 Task: Change polyline line weight to 8PX.
Action: Mouse moved to (351, 328)
Screenshot: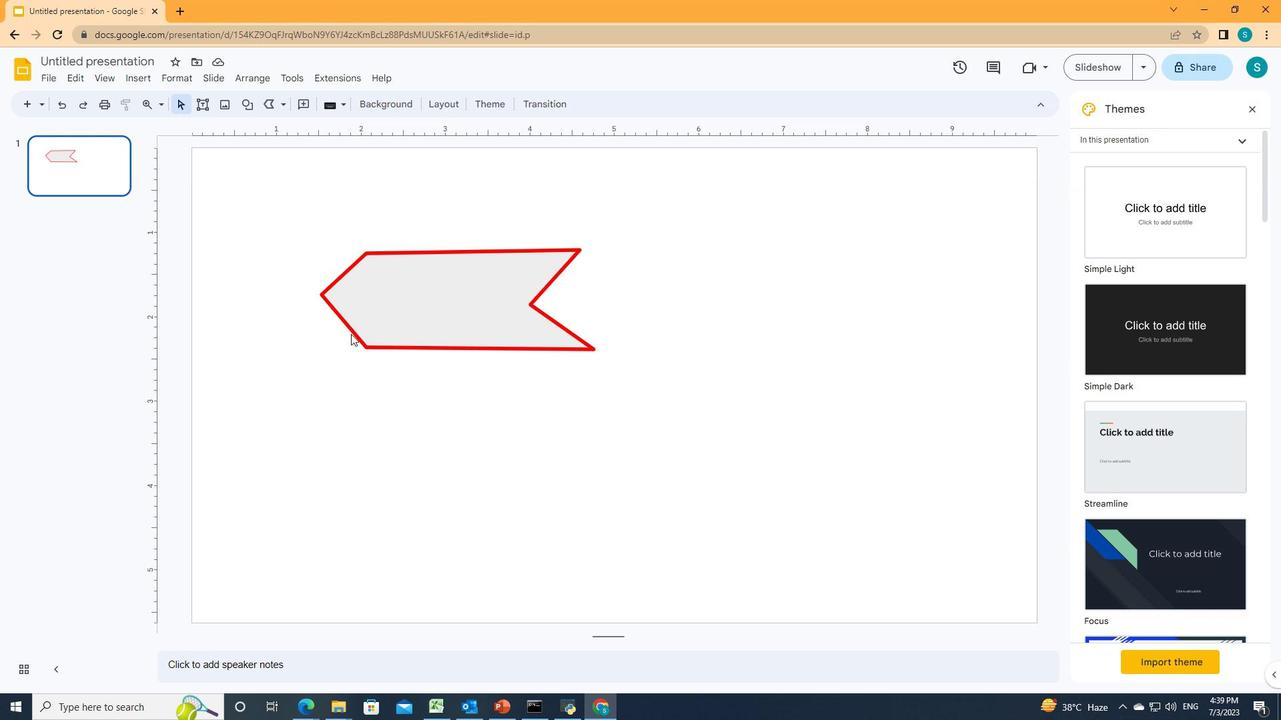 
Action: Mouse pressed left at (351, 328)
Screenshot: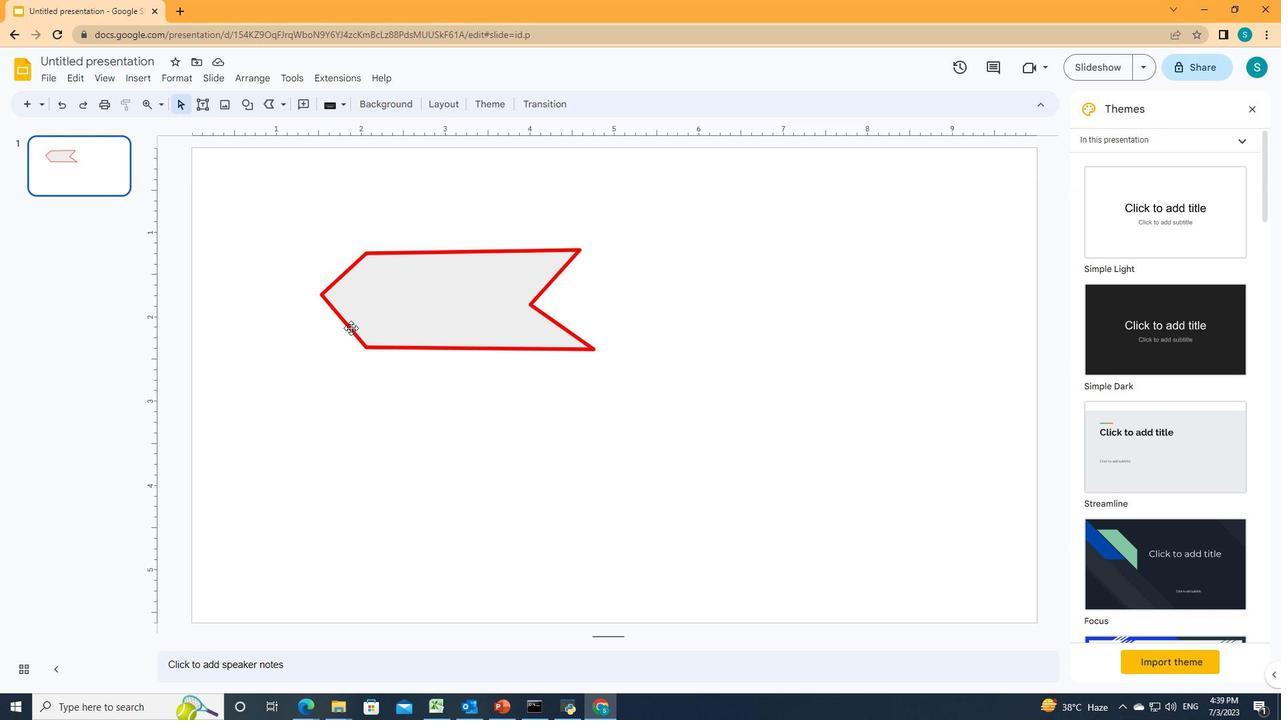 
Action: Mouse moved to (353, 104)
Screenshot: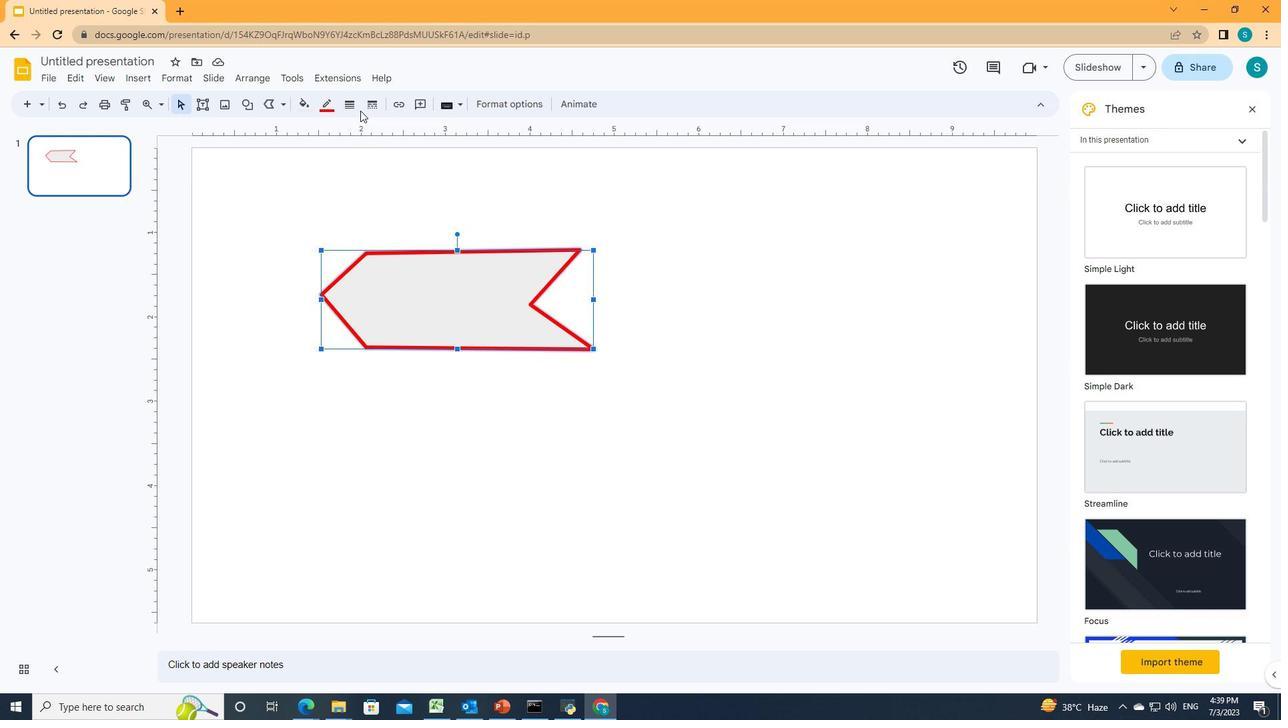 
Action: Mouse pressed left at (353, 104)
Screenshot: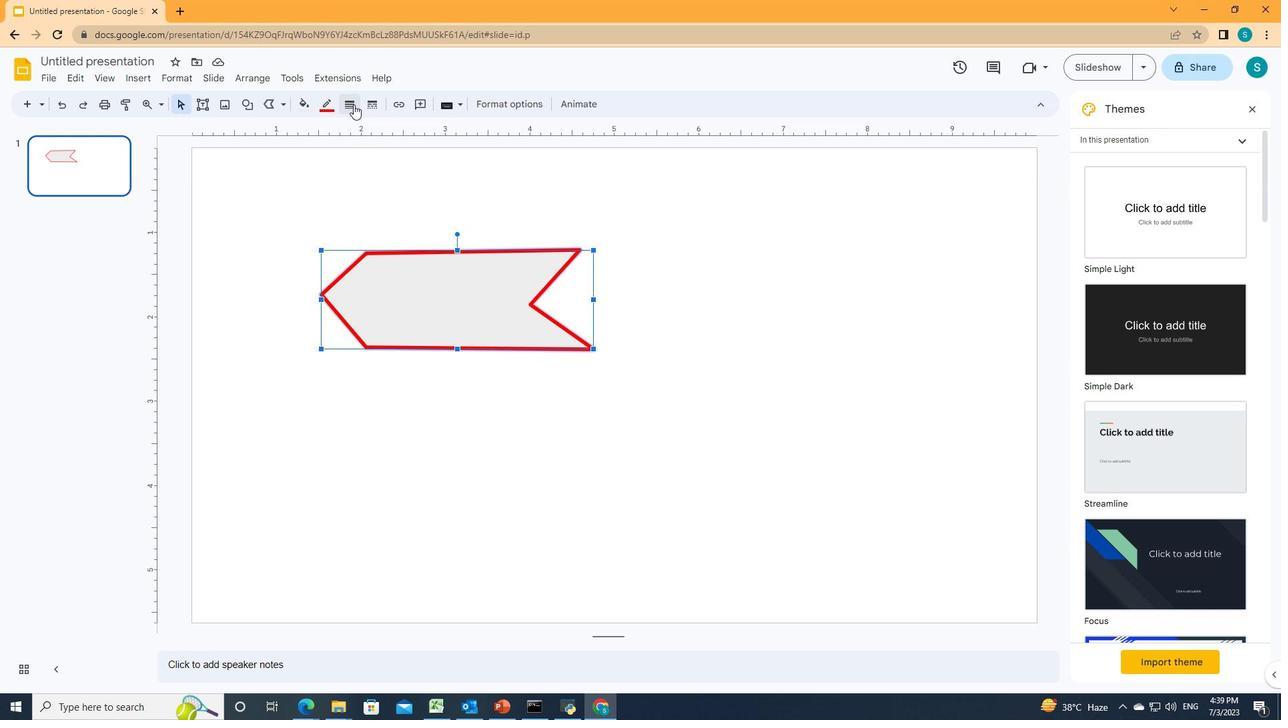 
Action: Mouse moved to (355, 214)
Screenshot: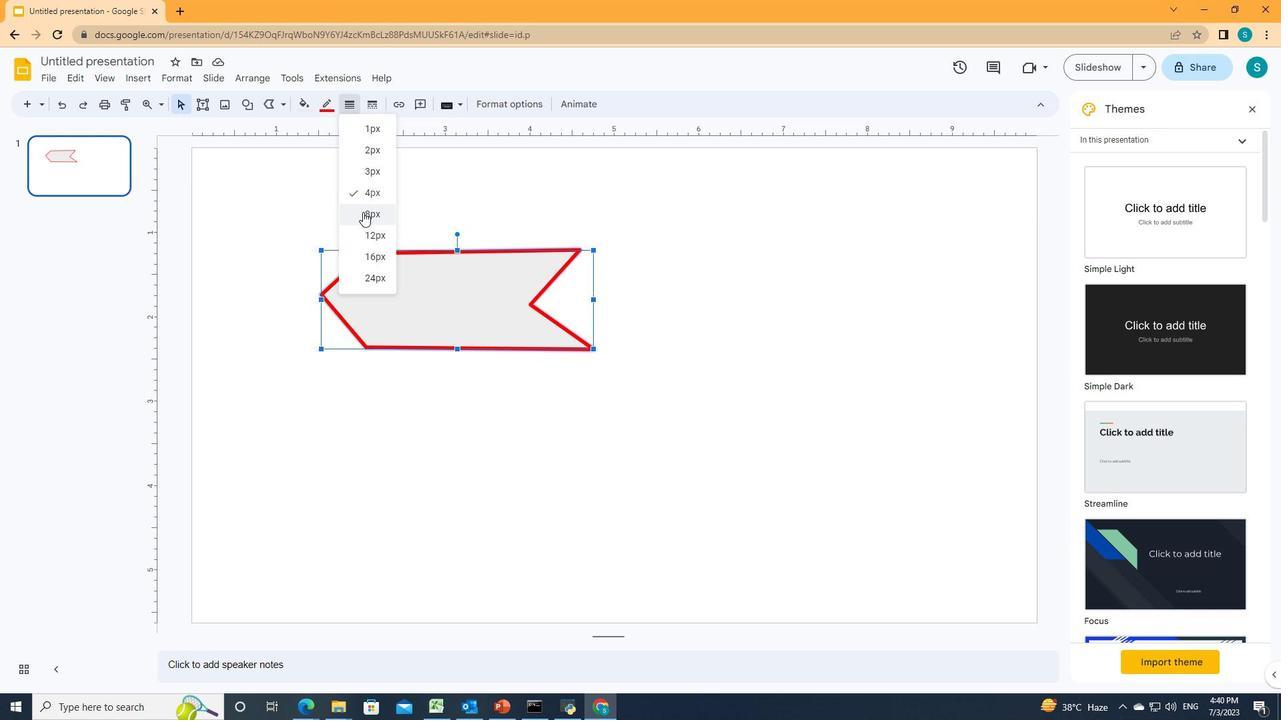 
Action: Mouse pressed left at (355, 214)
Screenshot: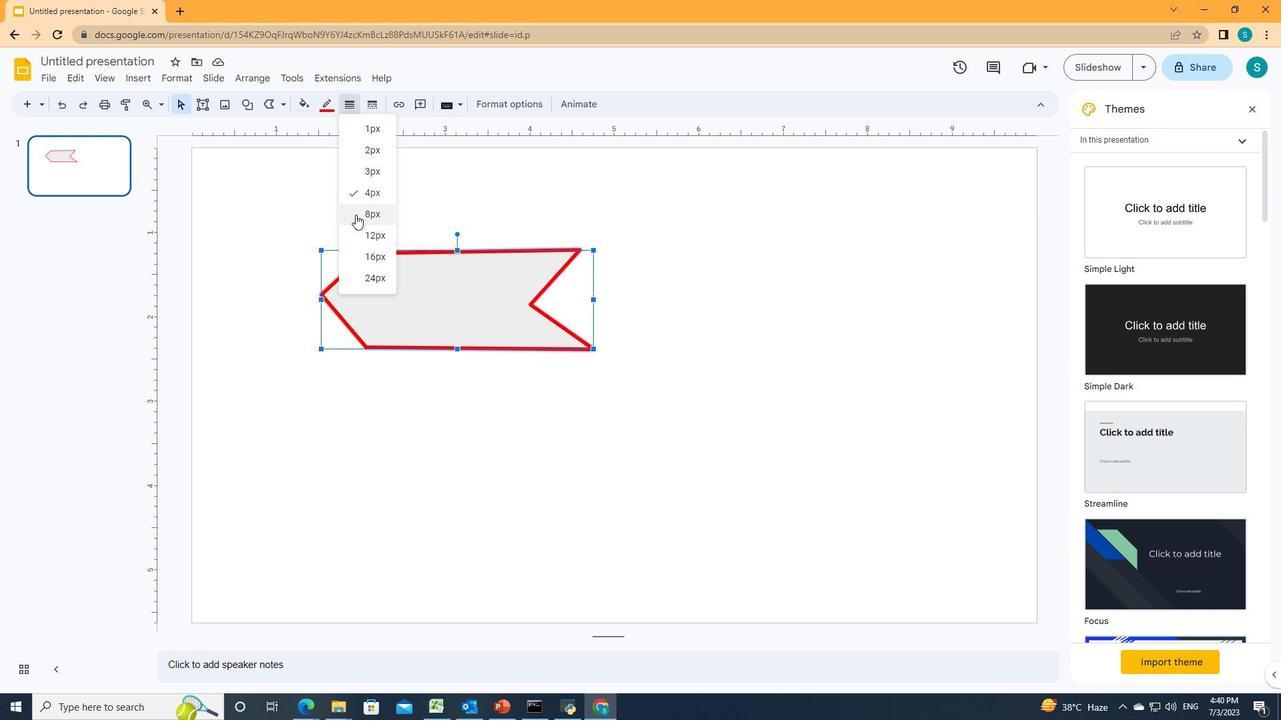 
Action: Mouse moved to (384, 405)
Screenshot: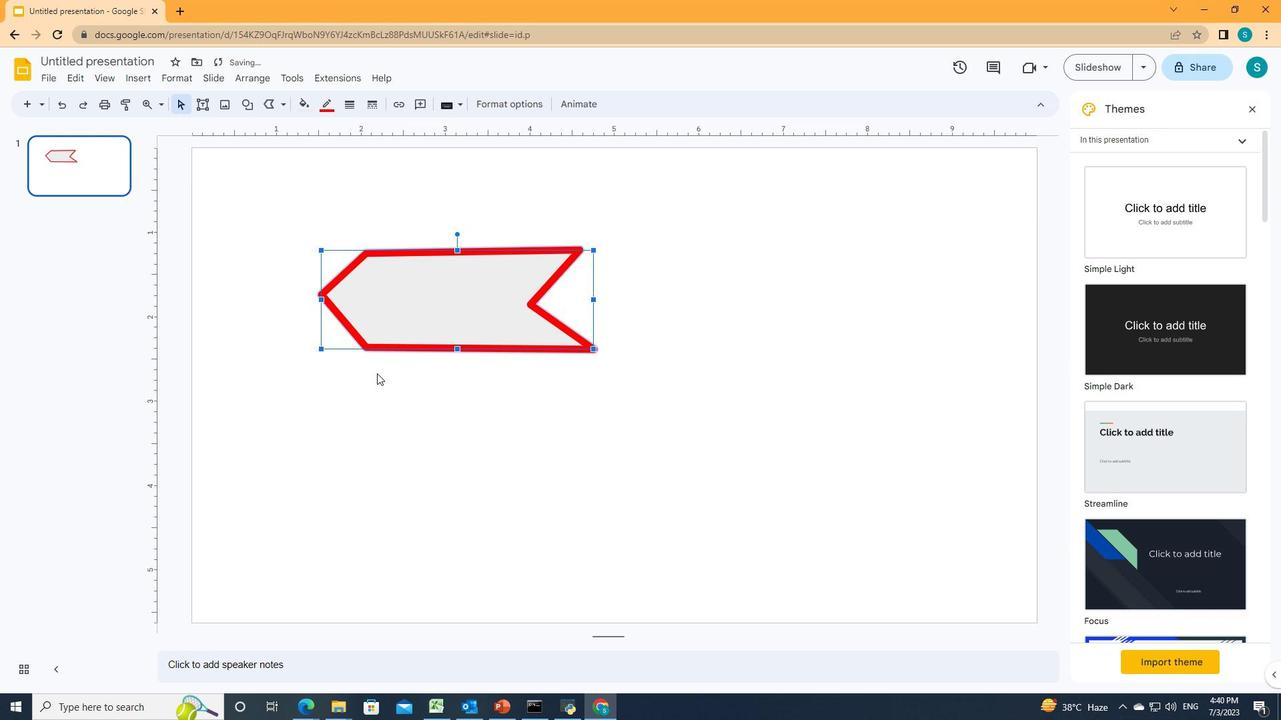 
Action: Mouse pressed left at (384, 405)
Screenshot: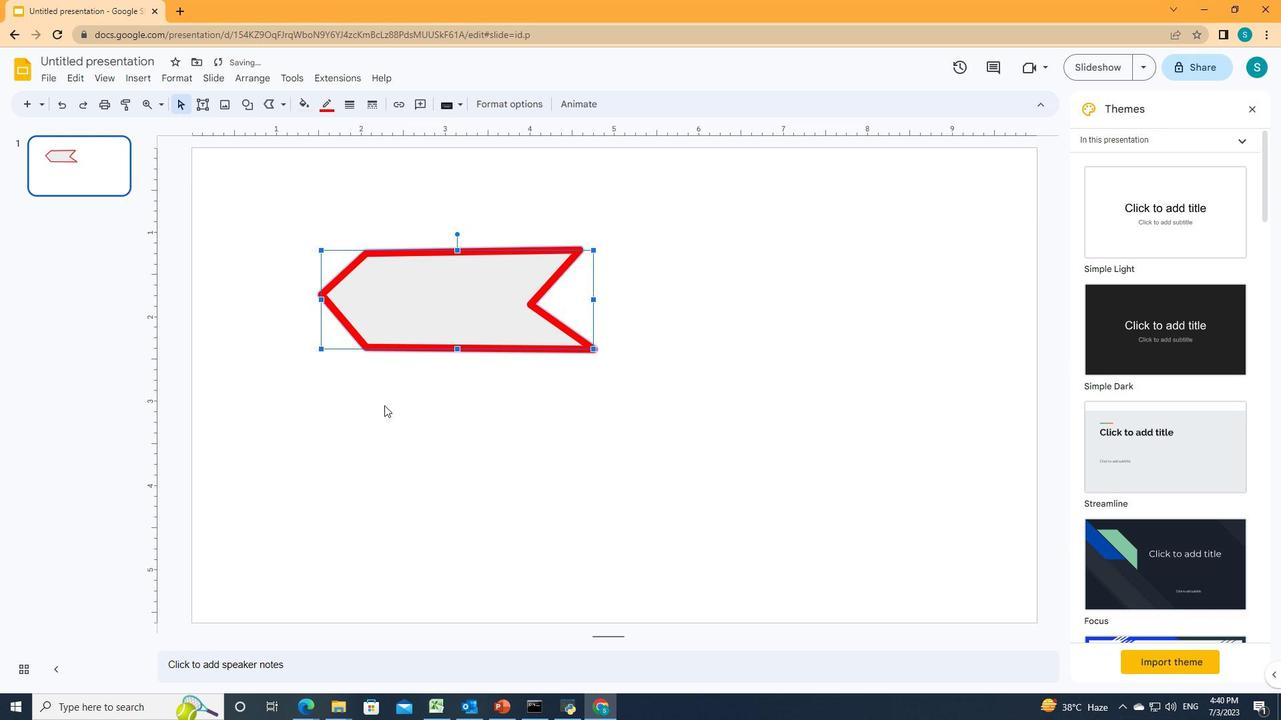 
